 Task: Apply the currency-rounded format to column A.
Action: Mouse moved to (62, 143)
Screenshot: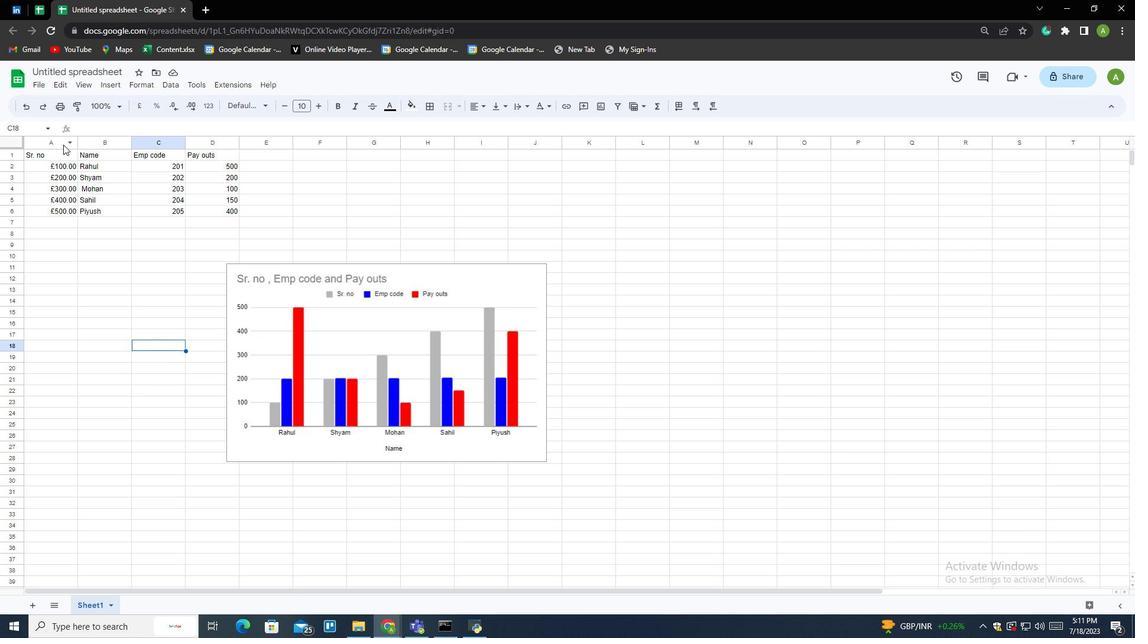 
Action: Mouse pressed left at (62, 143)
Screenshot: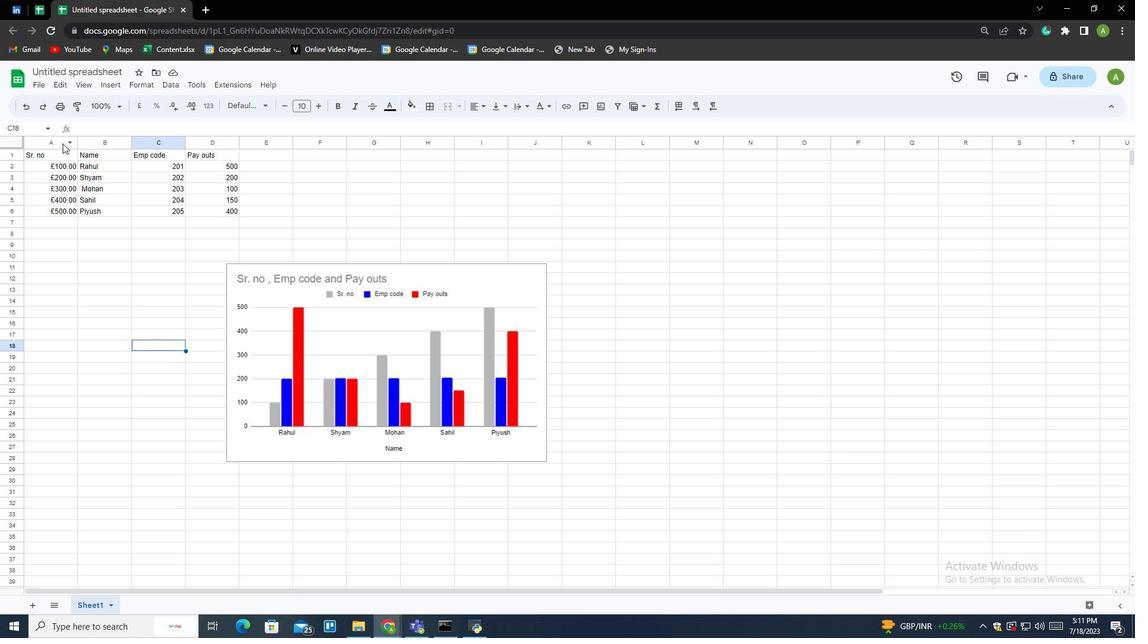 
Action: Mouse moved to (139, 84)
Screenshot: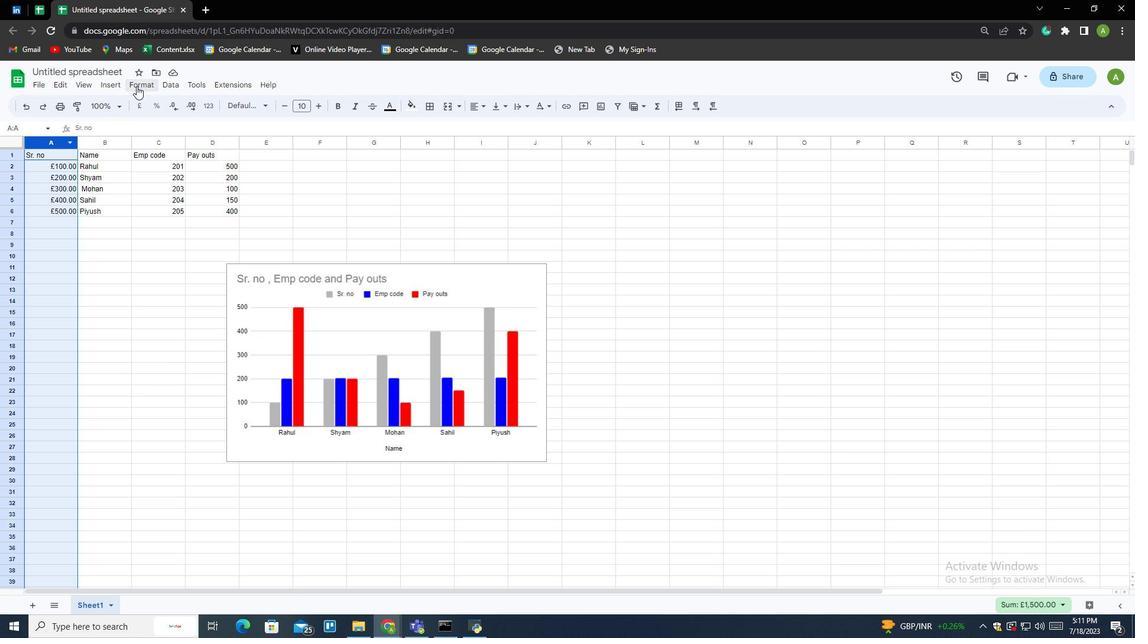 
Action: Mouse pressed left at (139, 84)
Screenshot: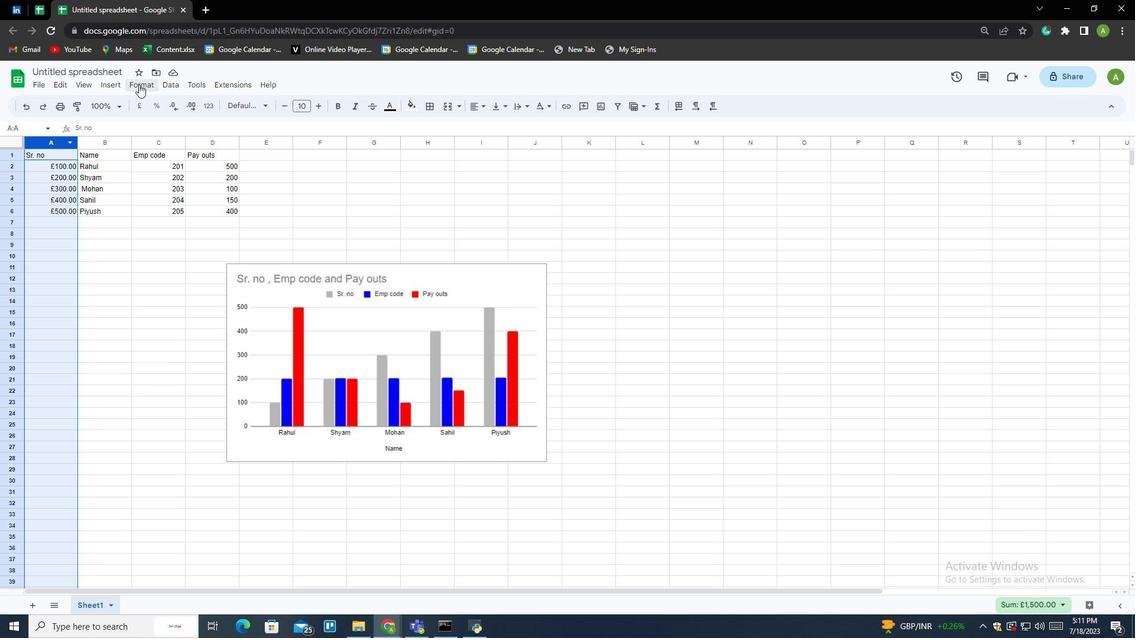 
Action: Mouse moved to (165, 150)
Screenshot: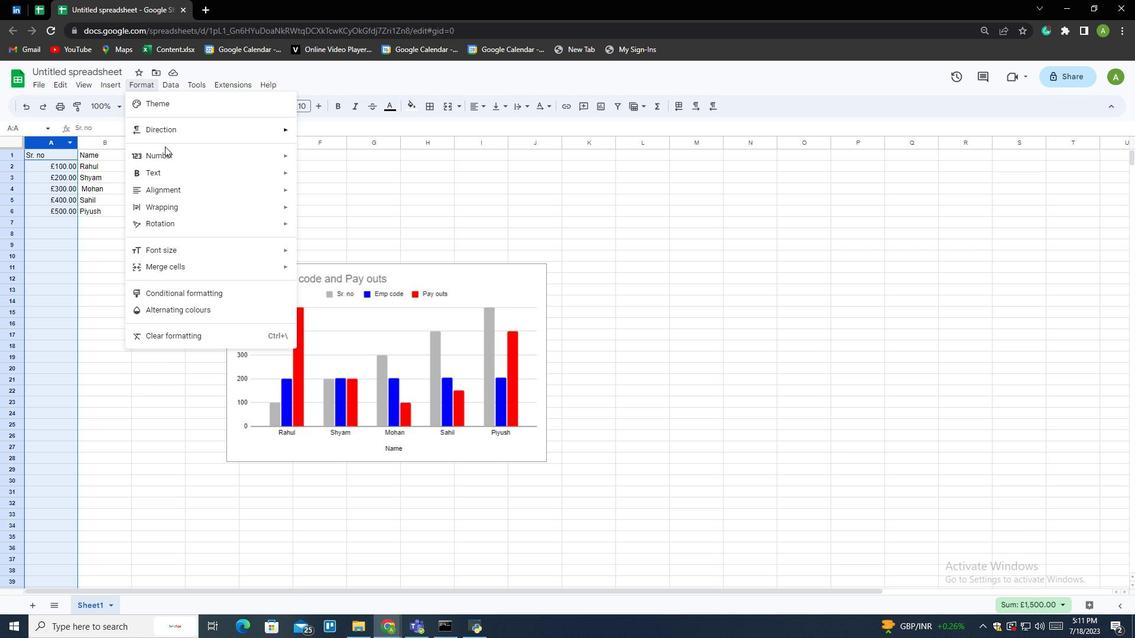 
Action: Mouse pressed left at (165, 150)
Screenshot: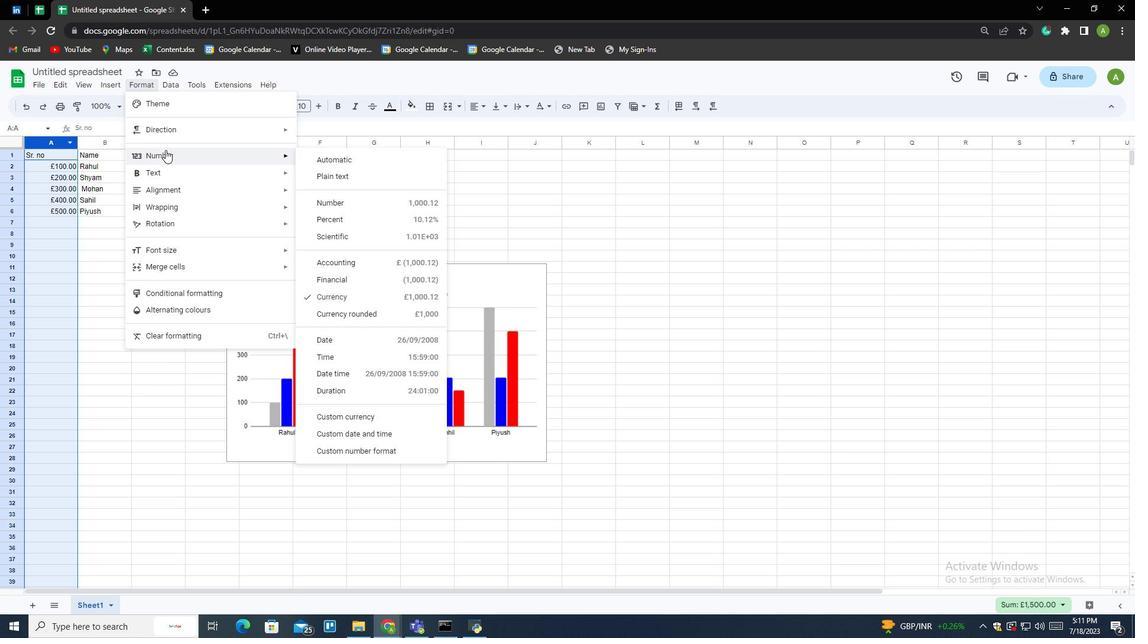 
Action: Mouse moved to (350, 314)
Screenshot: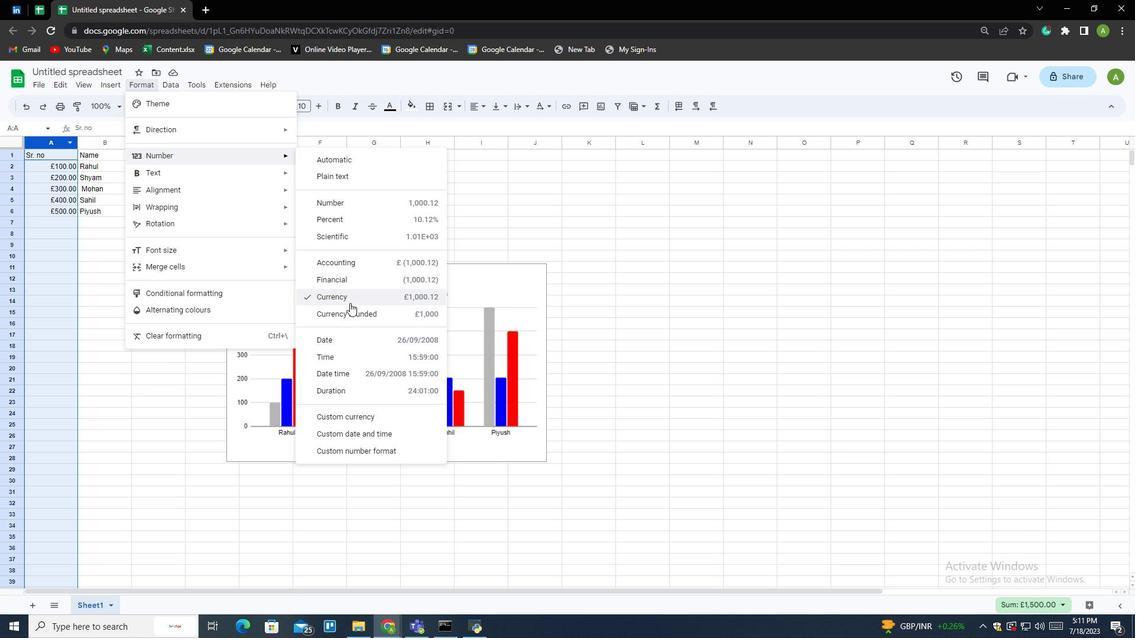 
Action: Mouse pressed left at (350, 314)
Screenshot: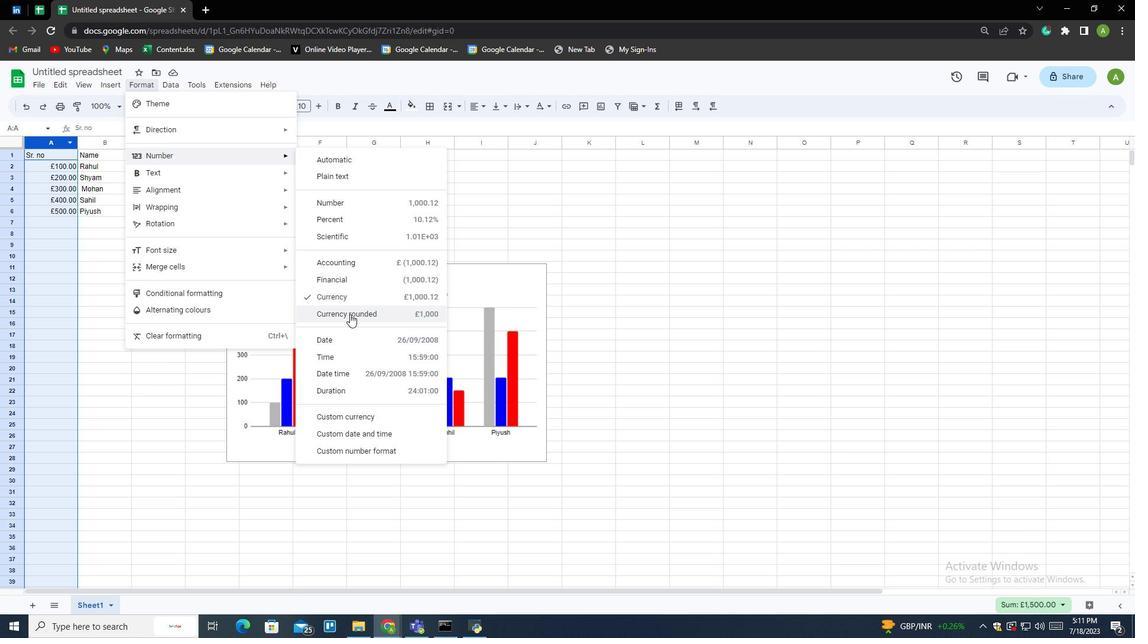 
